 Task: Create a rule from the Recommended list, Task Added to this Project -> add SubTasks in the project ArtisanBridge with SubTasks Gather and Analyse Requirements , Design and Implement Solution , System Test and UAT , Release to Production / Go Live
Action: Mouse moved to (1149, 189)
Screenshot: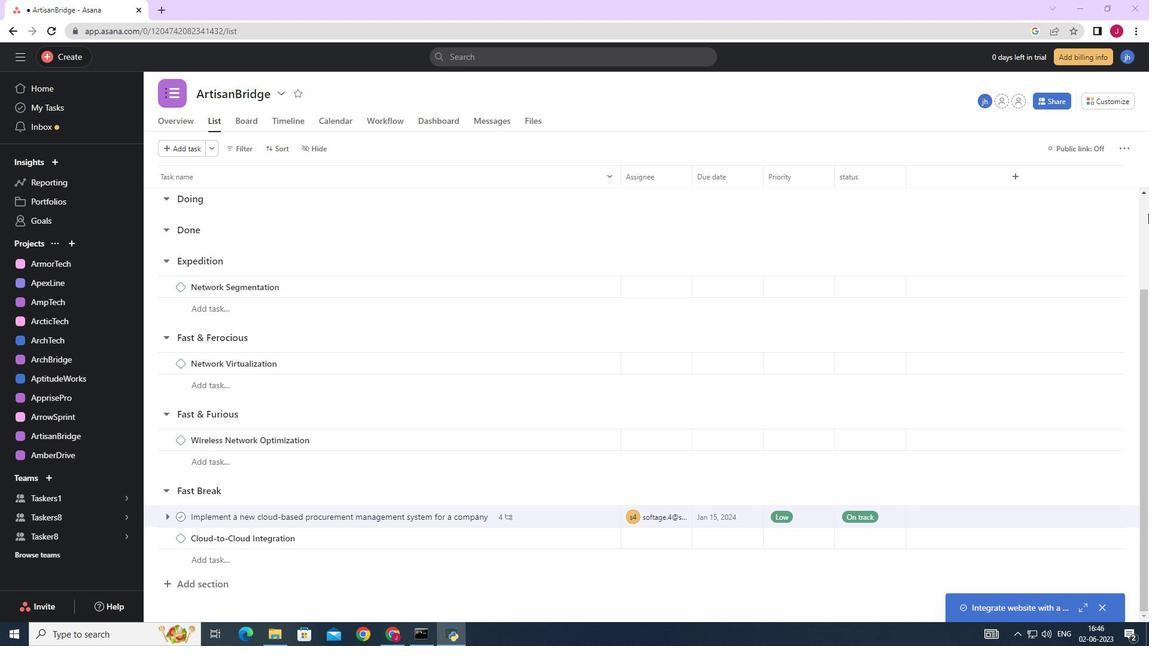 
Action: Mouse scrolled (1148, 188) with delta (0, 0)
Screenshot: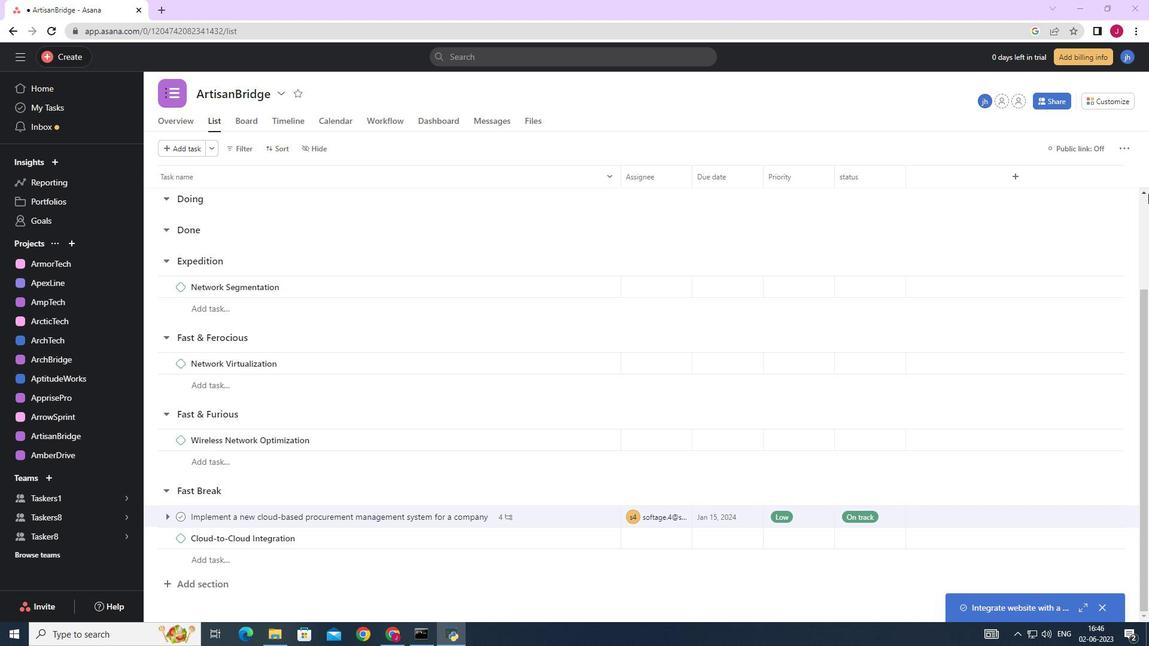 
Action: Mouse moved to (1148, 189)
Screenshot: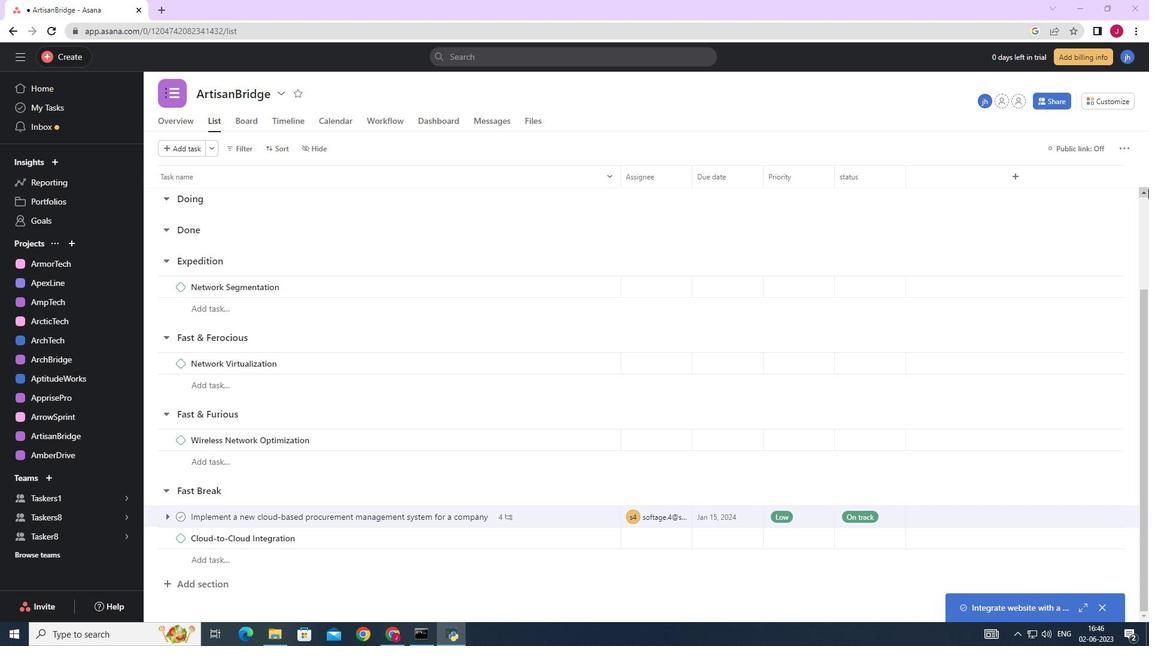 
Action: Mouse scrolled (1148, 189) with delta (0, 0)
Screenshot: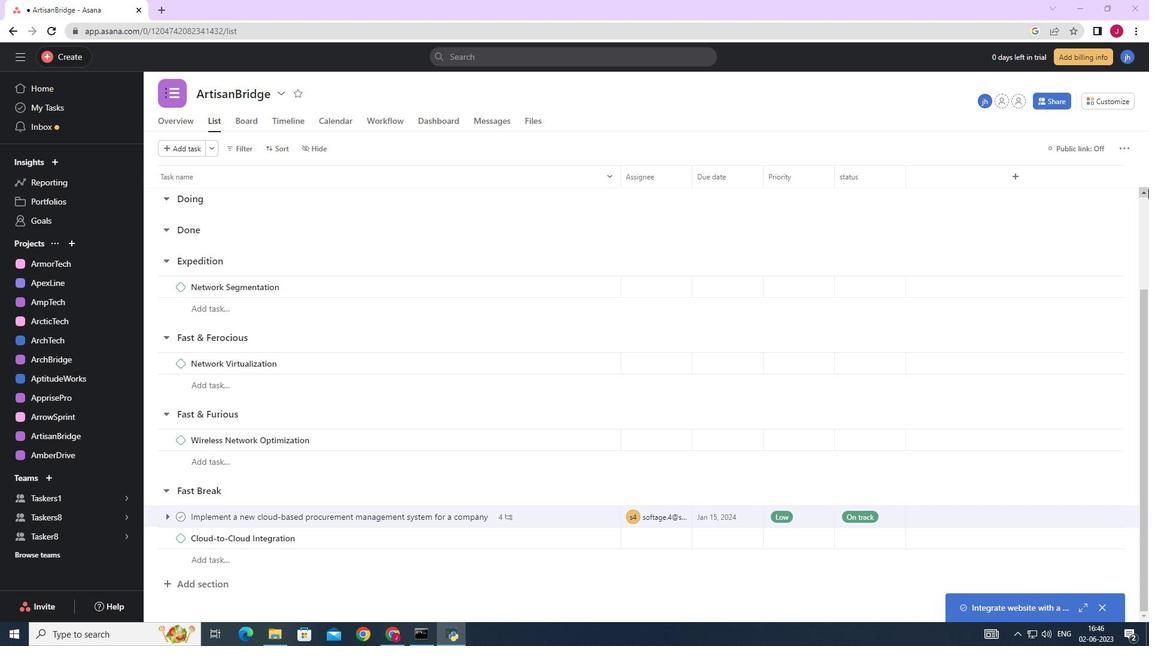 
Action: Mouse moved to (1145, 192)
Screenshot: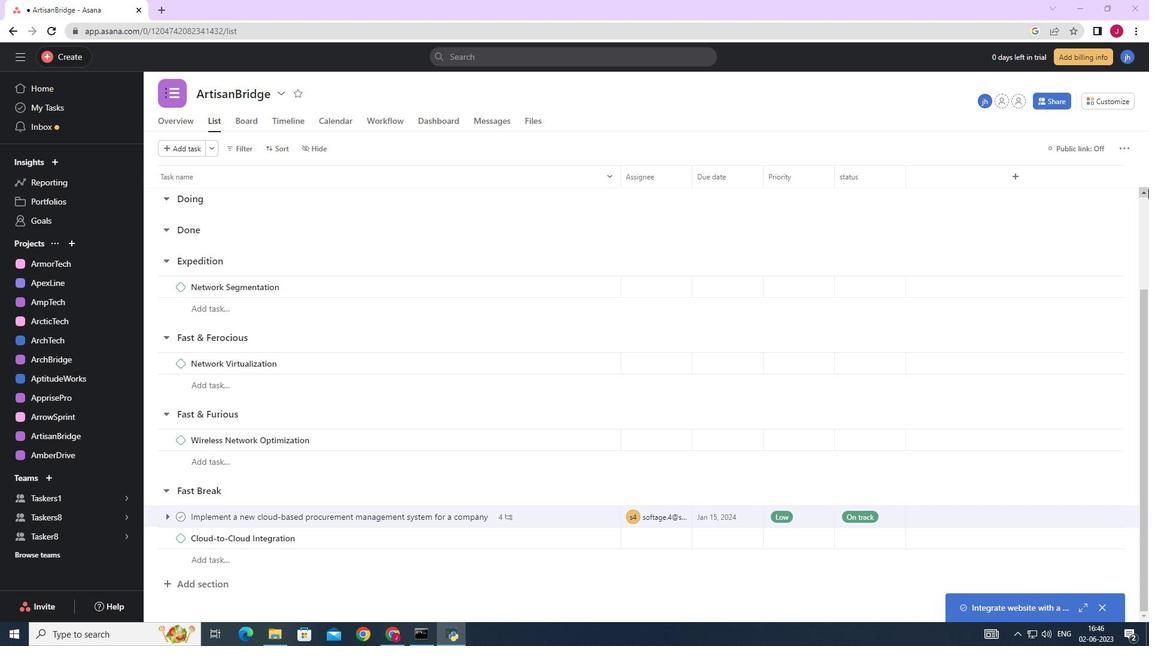 
Action: Mouse scrolled (1145, 192) with delta (0, 0)
Screenshot: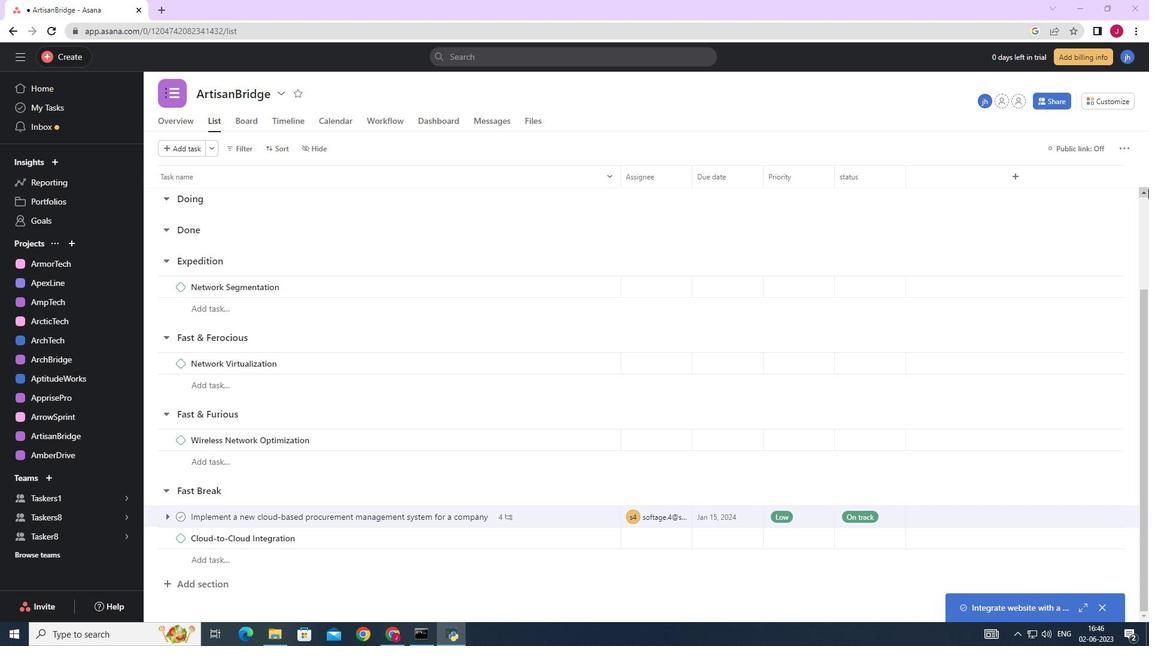 
Action: Mouse moved to (1118, 98)
Screenshot: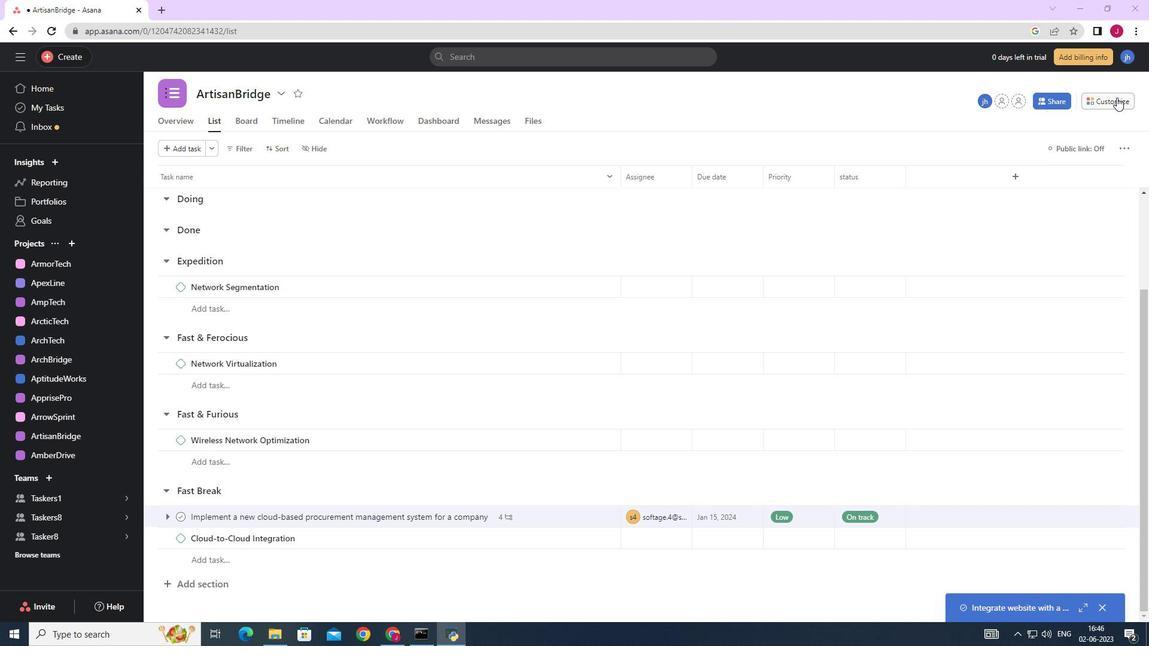 
Action: Mouse pressed left at (1118, 98)
Screenshot: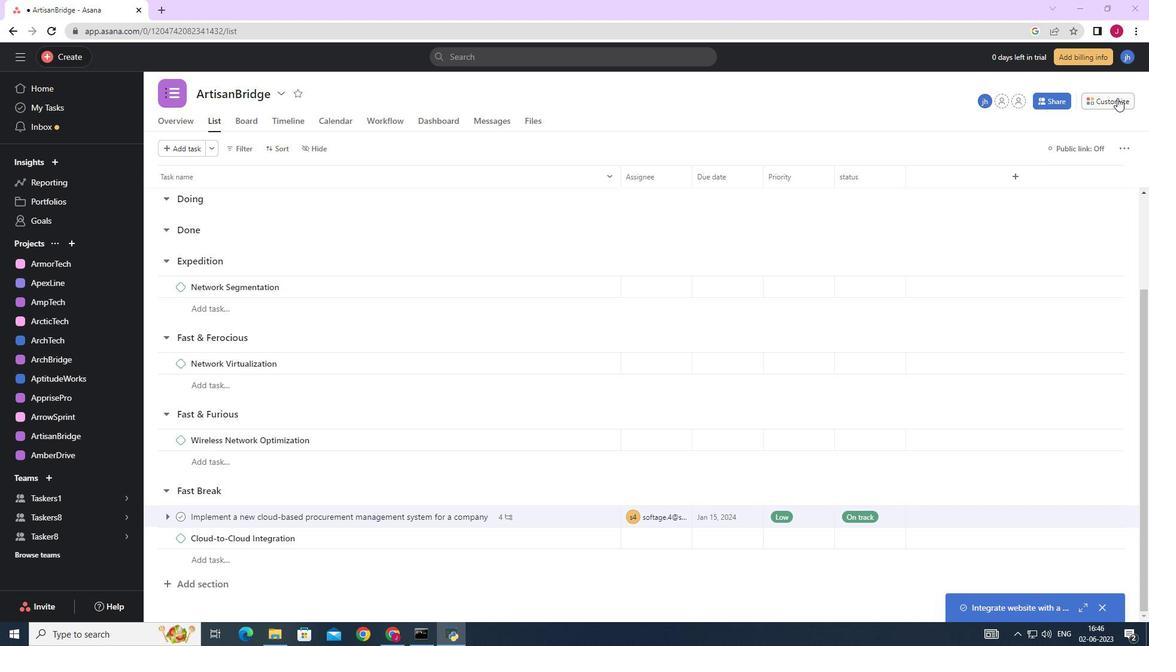 
Action: Mouse moved to (894, 269)
Screenshot: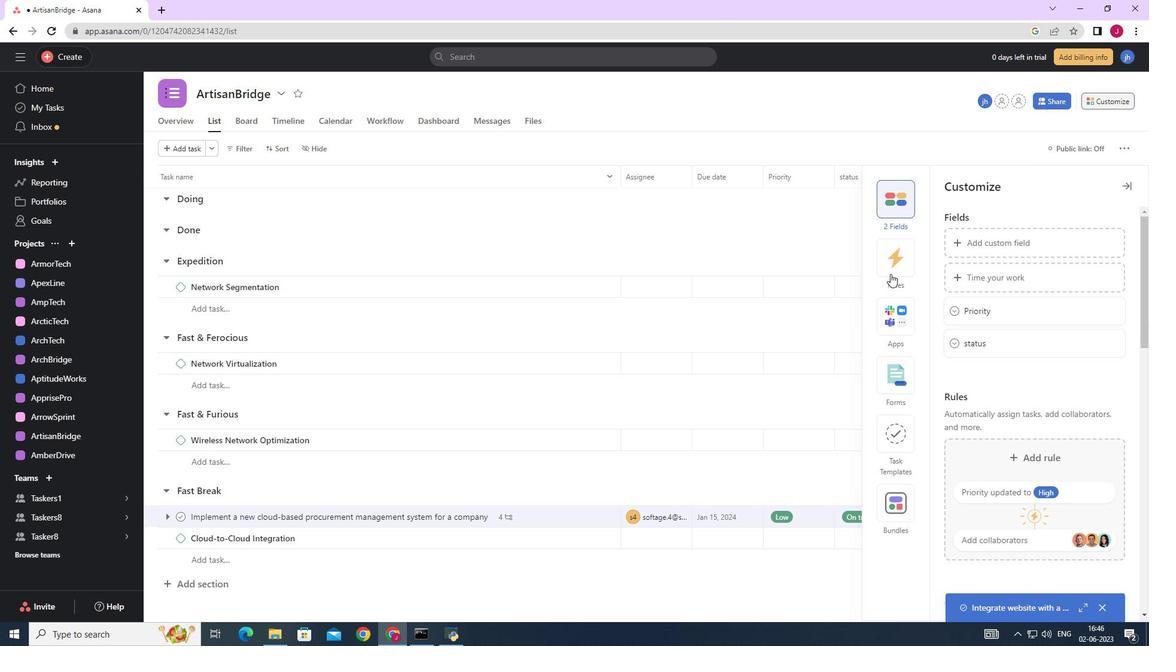 
Action: Mouse pressed left at (894, 269)
Screenshot: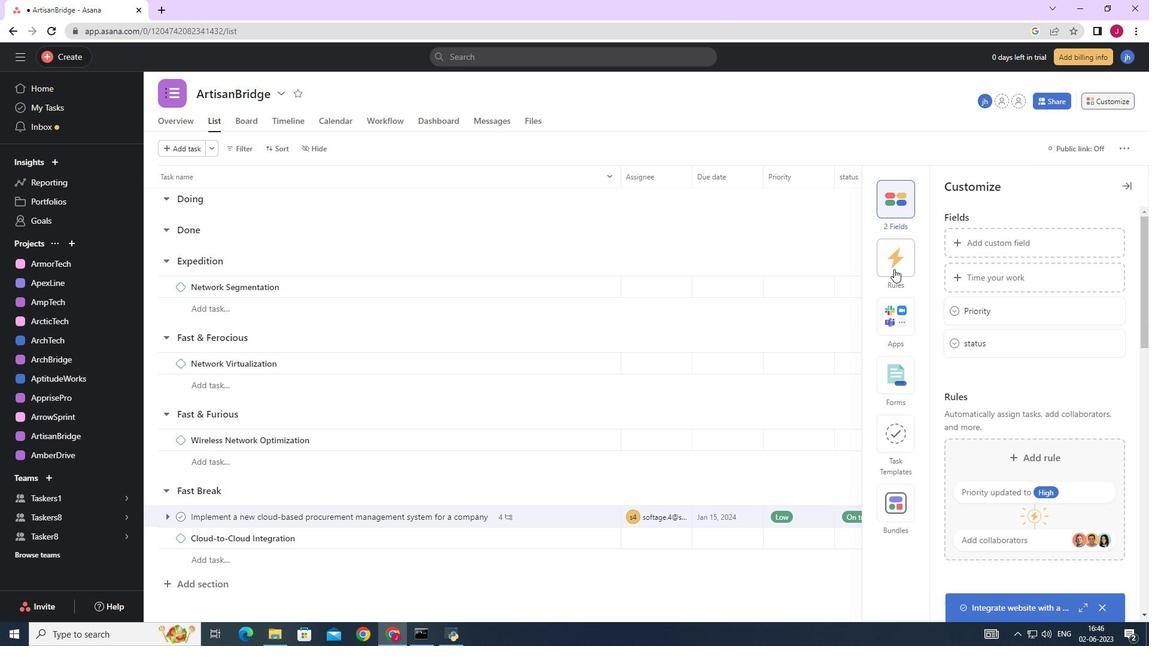 
Action: Mouse moved to (1014, 277)
Screenshot: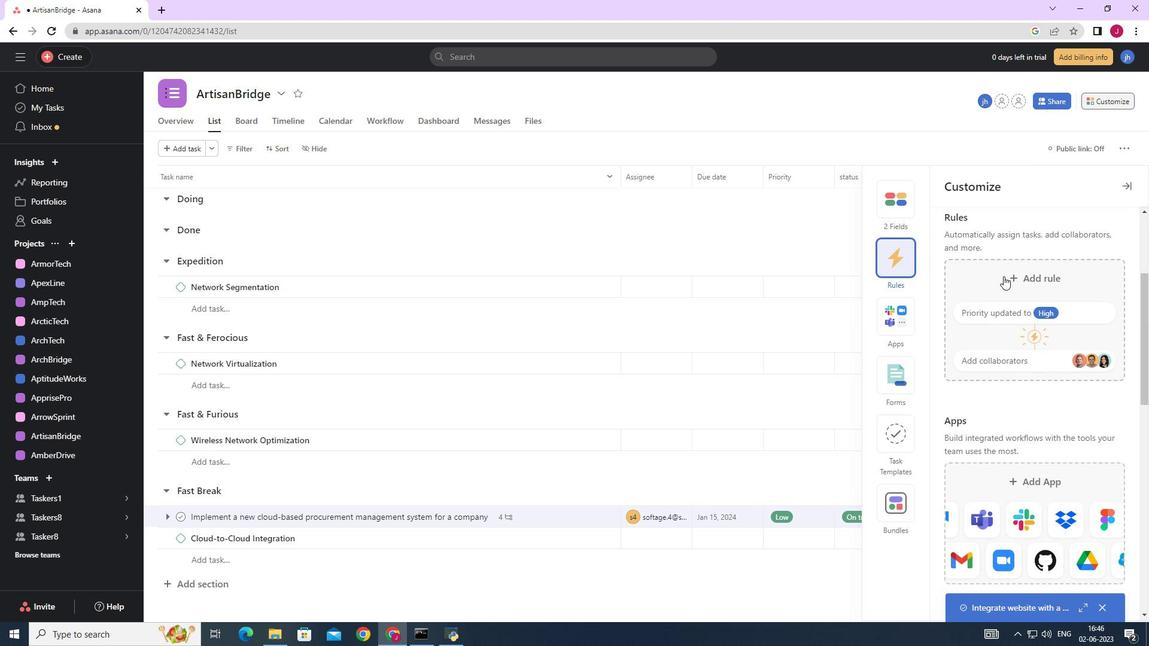 
Action: Mouse pressed left at (1014, 277)
Screenshot: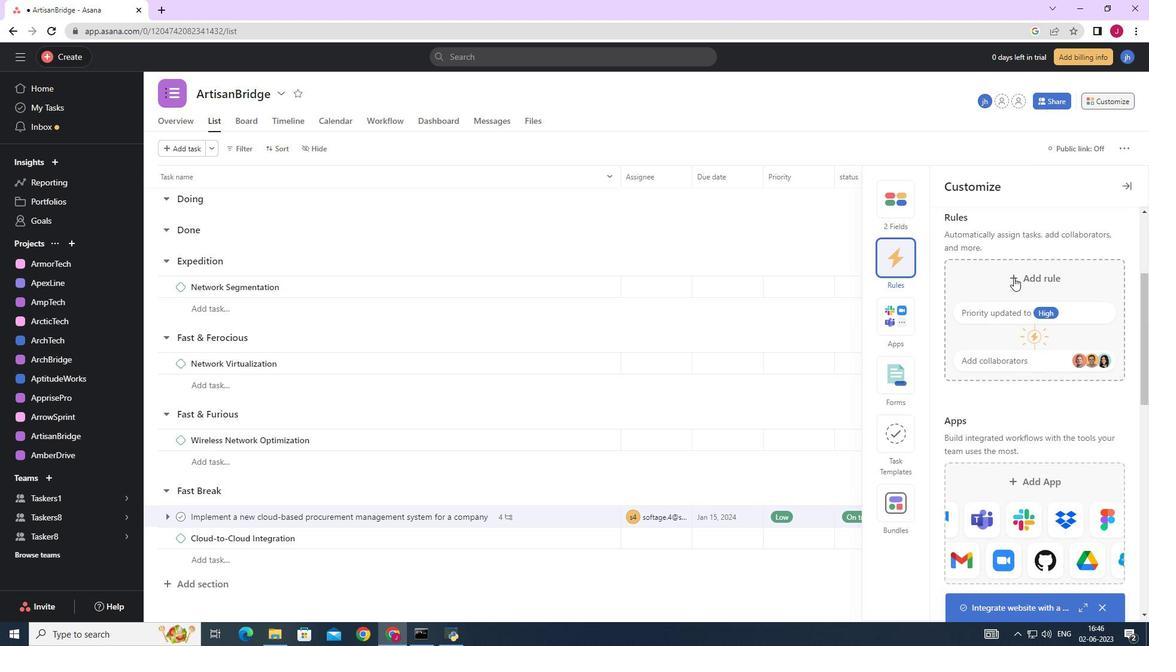 
Action: Mouse moved to (466, 188)
Screenshot: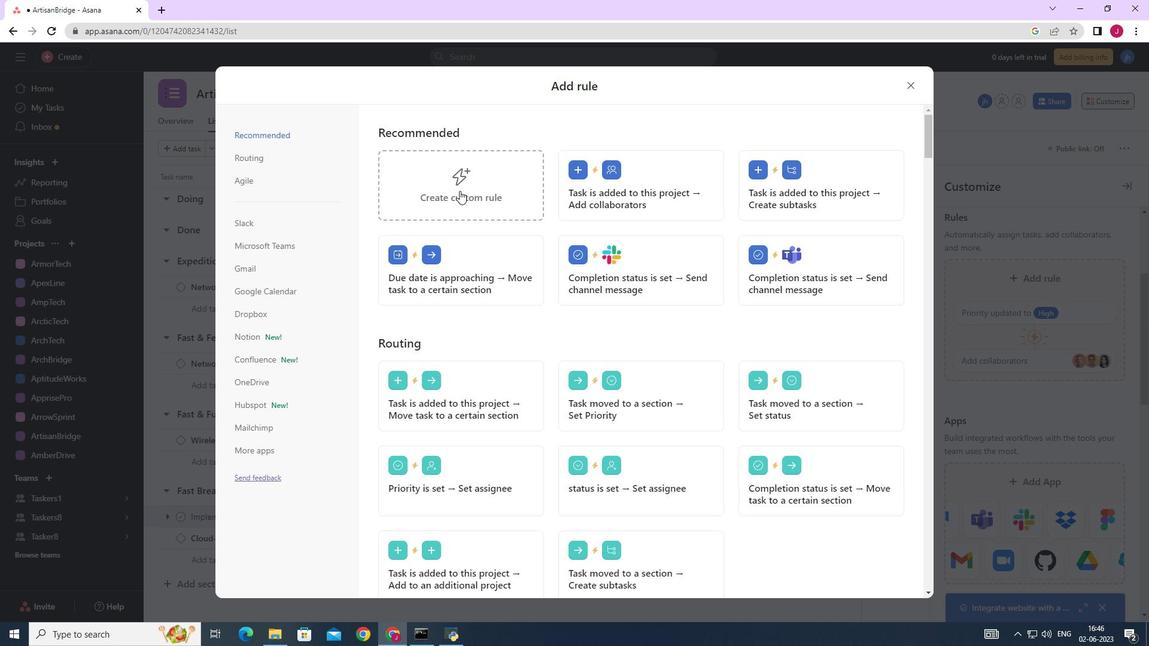 
Action: Mouse pressed left at (466, 188)
Screenshot: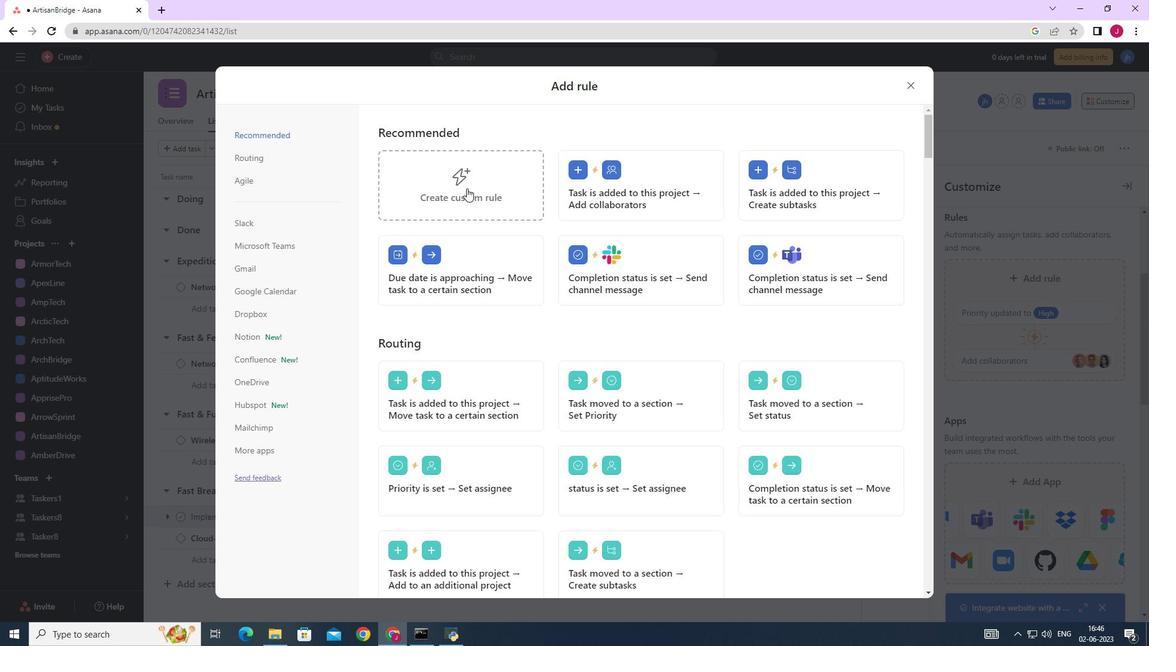 
Action: Mouse moved to (587, 324)
Screenshot: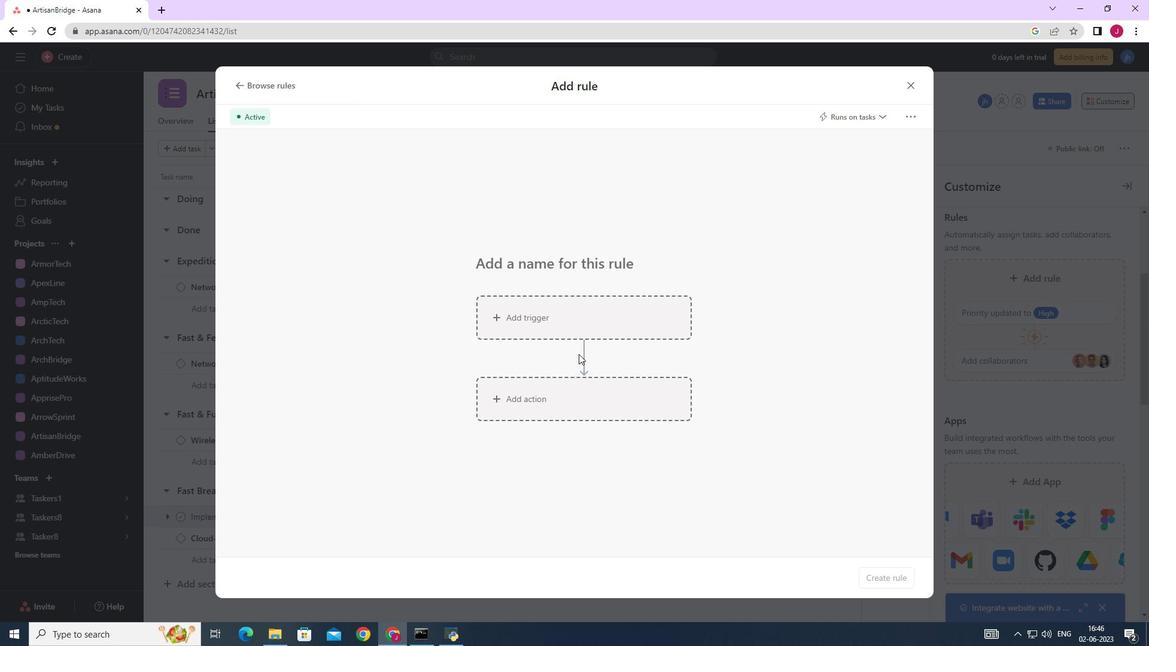 
Action: Mouse pressed left at (587, 324)
Screenshot: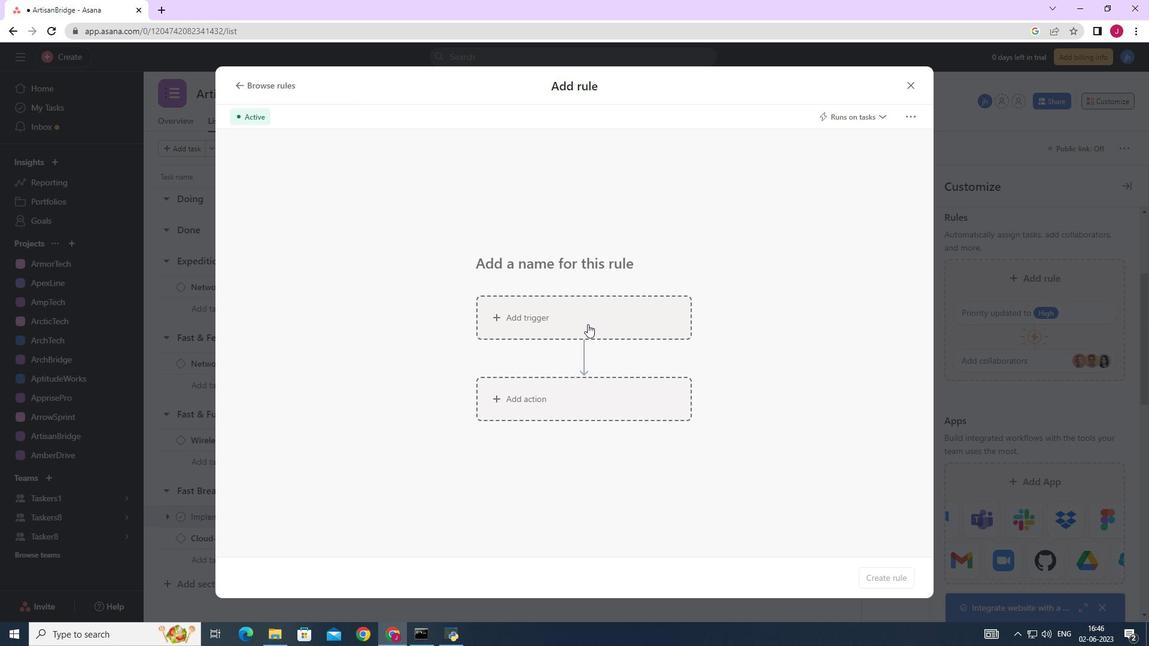 
Action: Mouse moved to (516, 398)
Screenshot: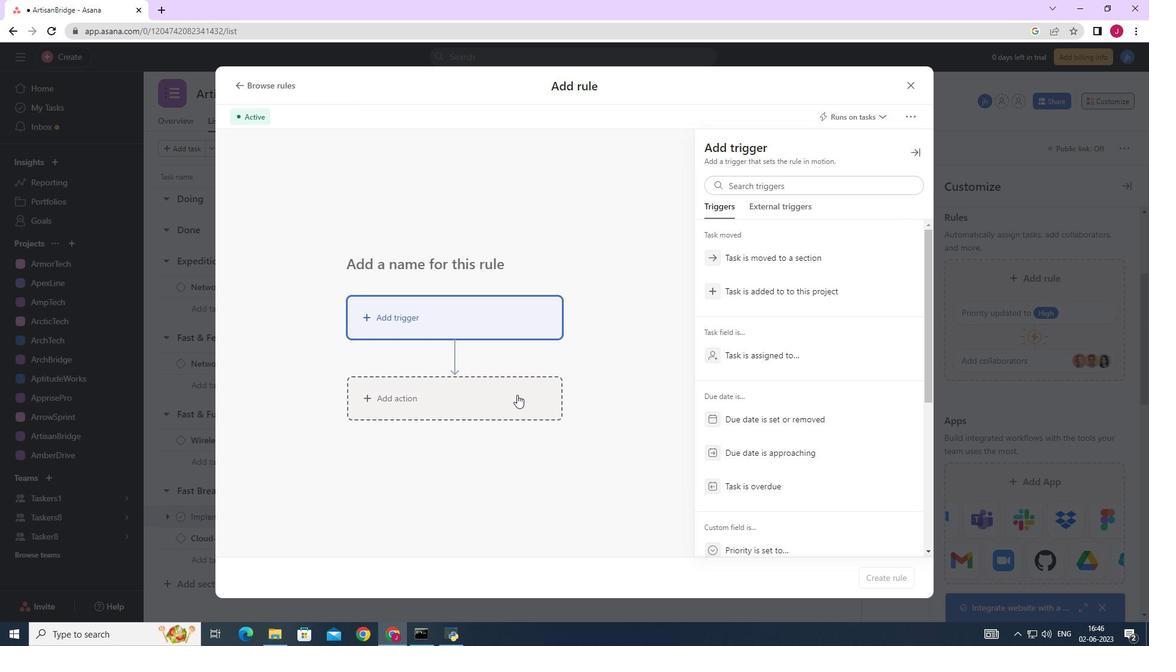 
Action: Mouse pressed left at (516, 398)
Screenshot: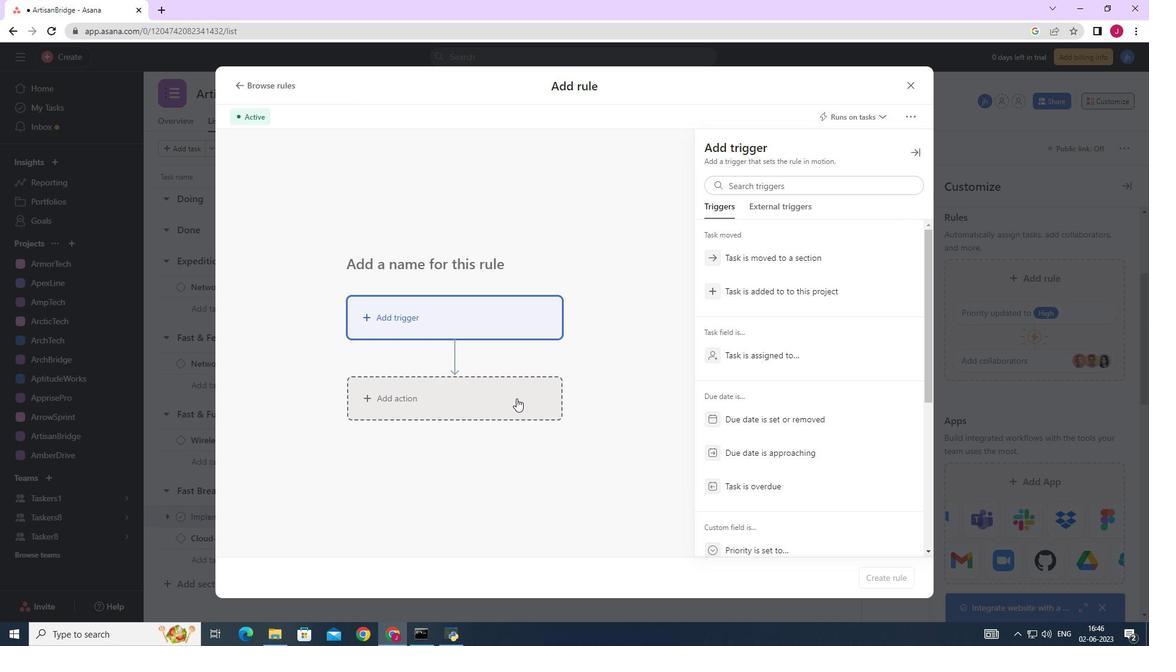 
Action: Mouse moved to (785, 357)
Screenshot: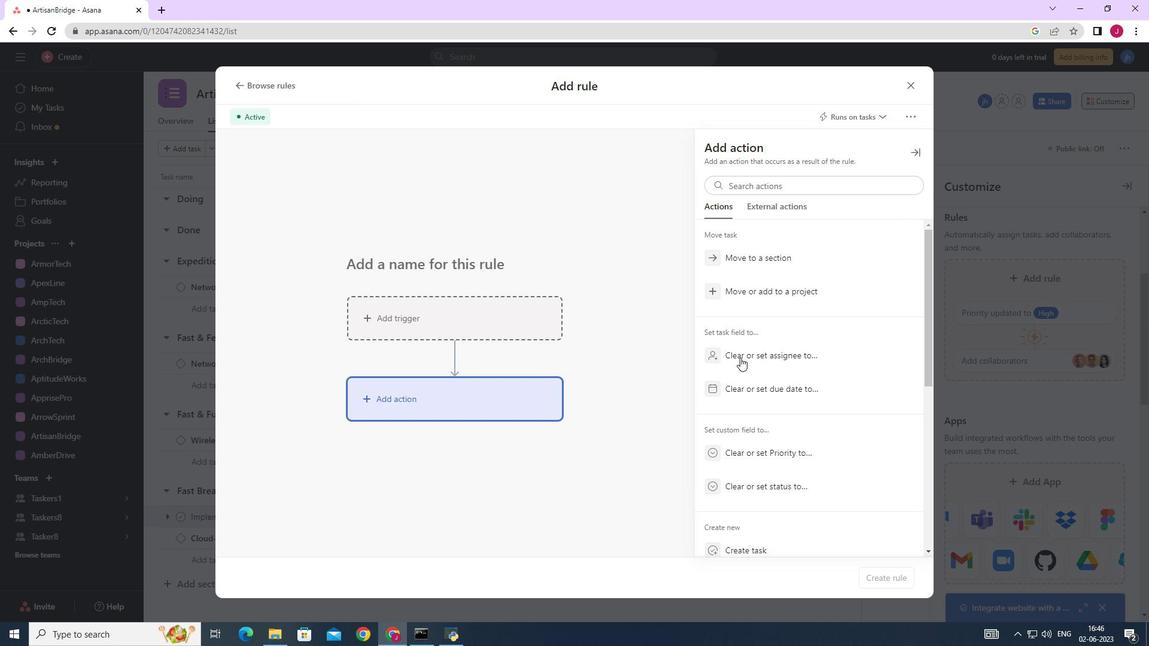 
Action: Mouse scrolled (785, 356) with delta (0, 0)
Screenshot: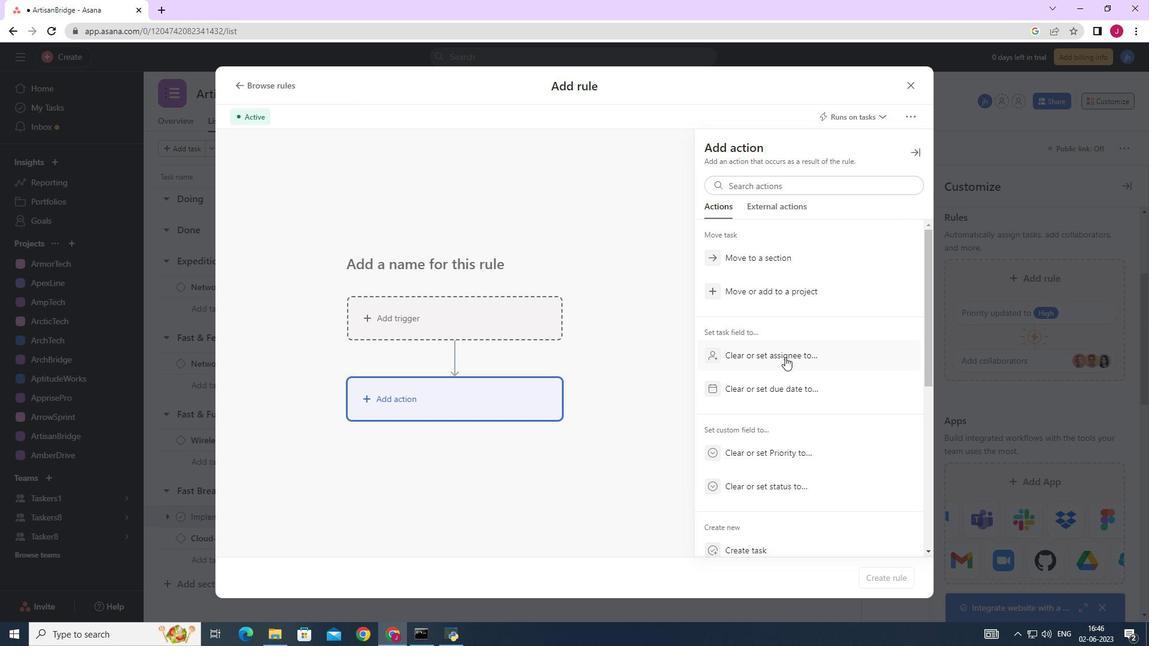 
Action: Mouse scrolled (785, 356) with delta (0, 0)
Screenshot: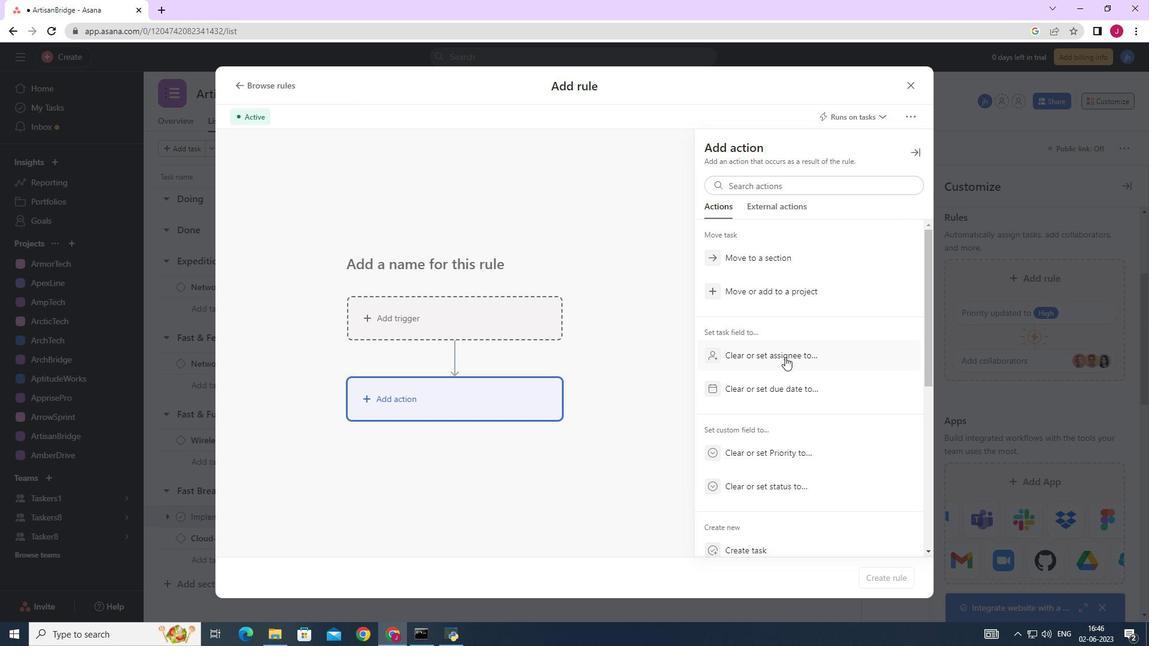 
Action: Mouse scrolled (785, 356) with delta (0, 0)
Screenshot: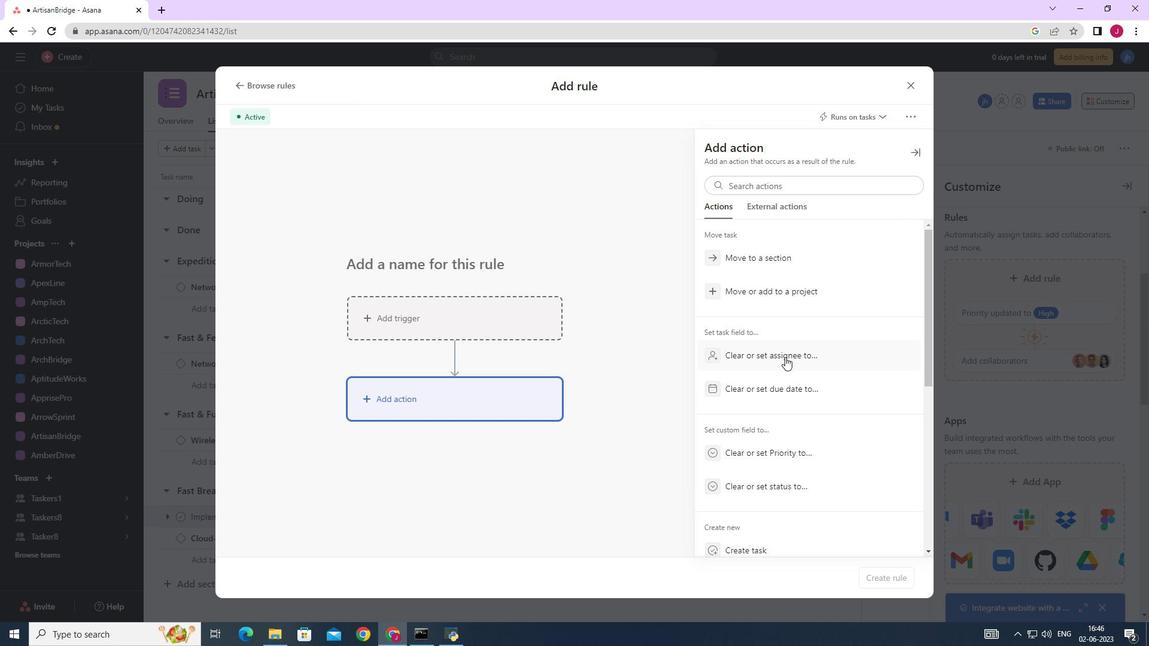 
Action: Mouse scrolled (785, 356) with delta (0, 0)
Screenshot: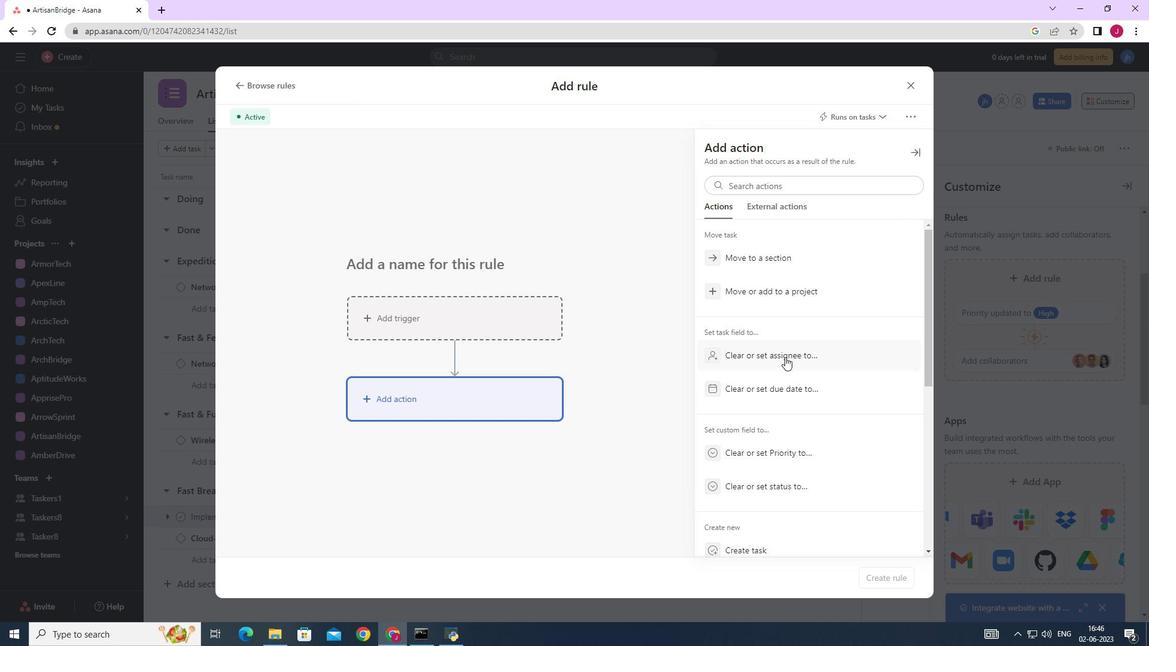 
Action: Mouse scrolled (785, 356) with delta (0, 0)
Screenshot: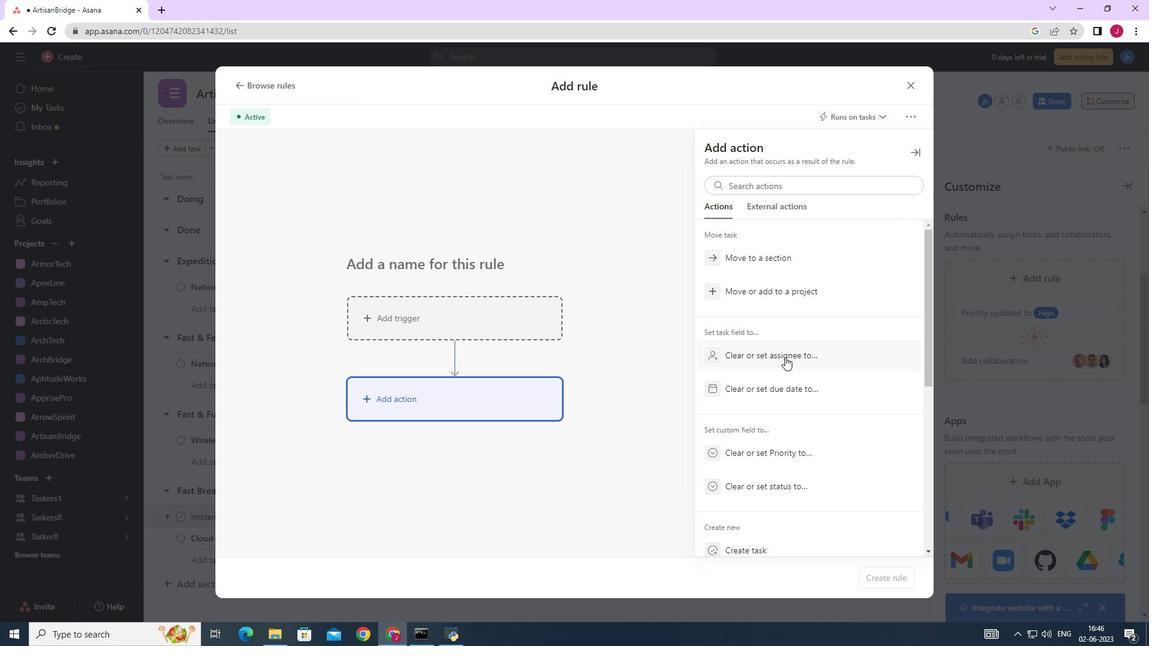 
Action: Mouse moved to (751, 286)
Screenshot: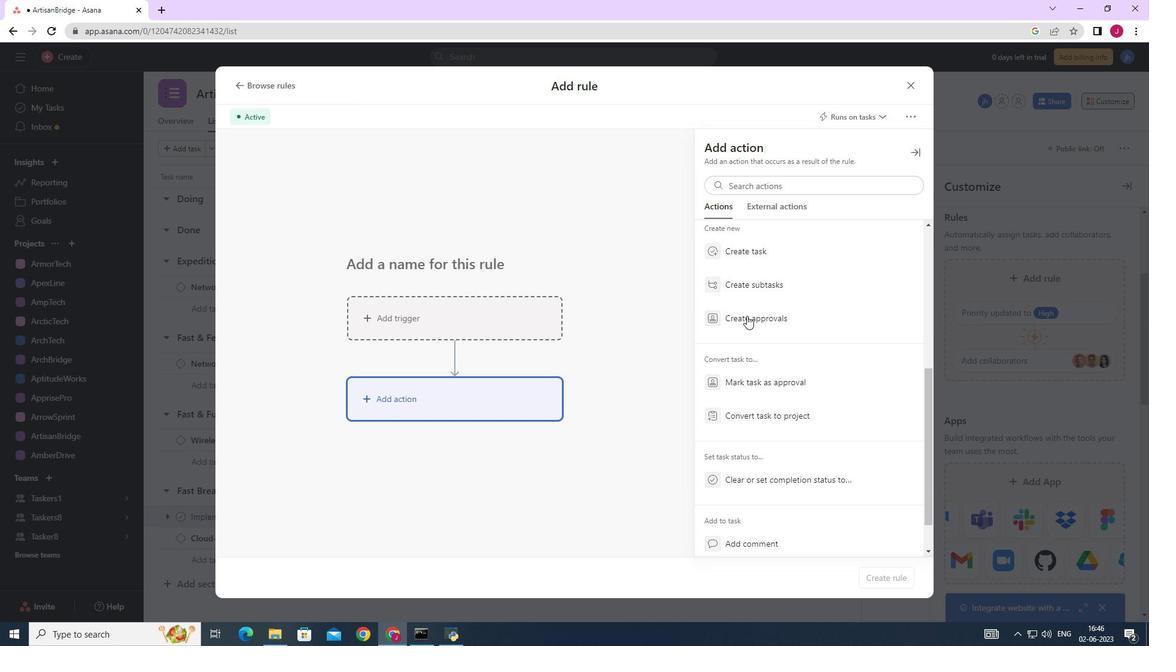 
Action: Mouse pressed left at (751, 286)
Screenshot: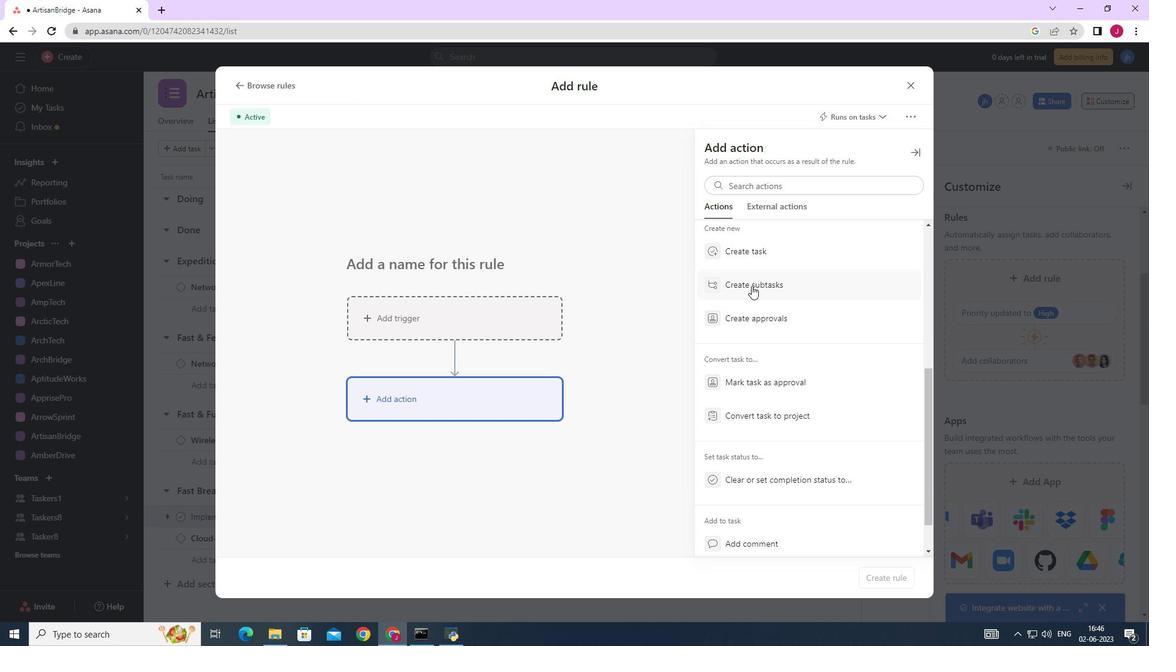 
Action: Mouse moved to (744, 186)
Screenshot: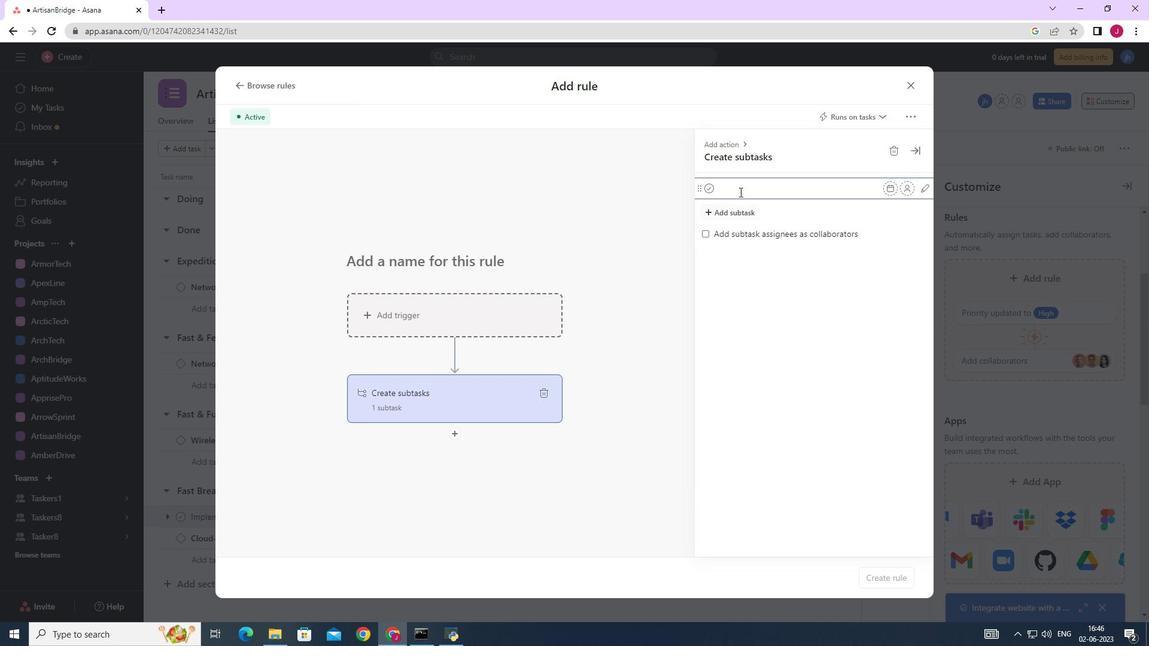 
Action: Mouse pressed left at (744, 186)
Screenshot: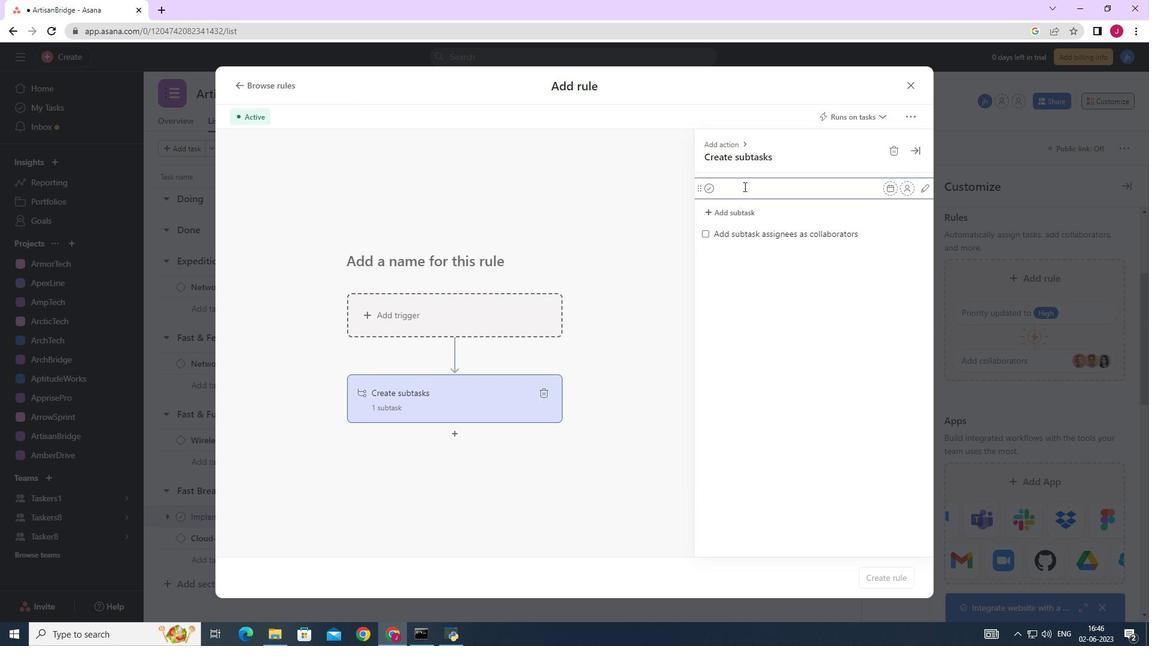 
Action: Mouse moved to (744, 186)
Screenshot: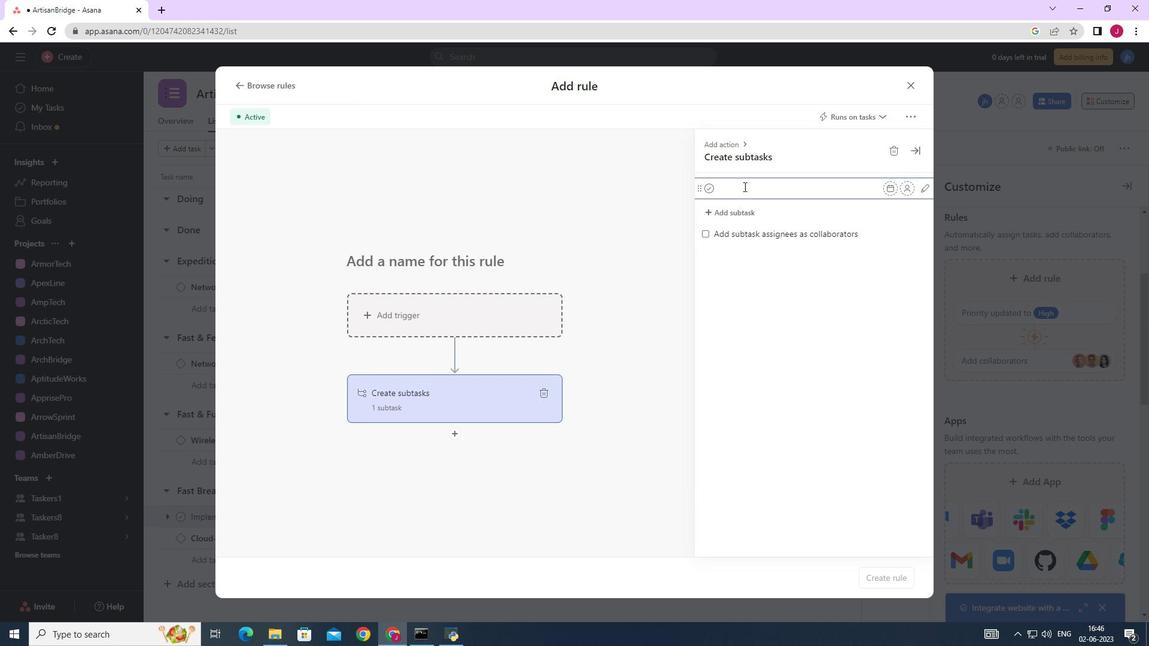 
Action: Key pressed <Key.caps_lock>G<Key.caps_lock>ather<Key.space>and<Key.space><Key.caps_lock>N<Key.backspace>A<Key.caps_lock>nalyse<Key.space><Key.caps_lock>R<Key.caps_lock>equirements
Screenshot: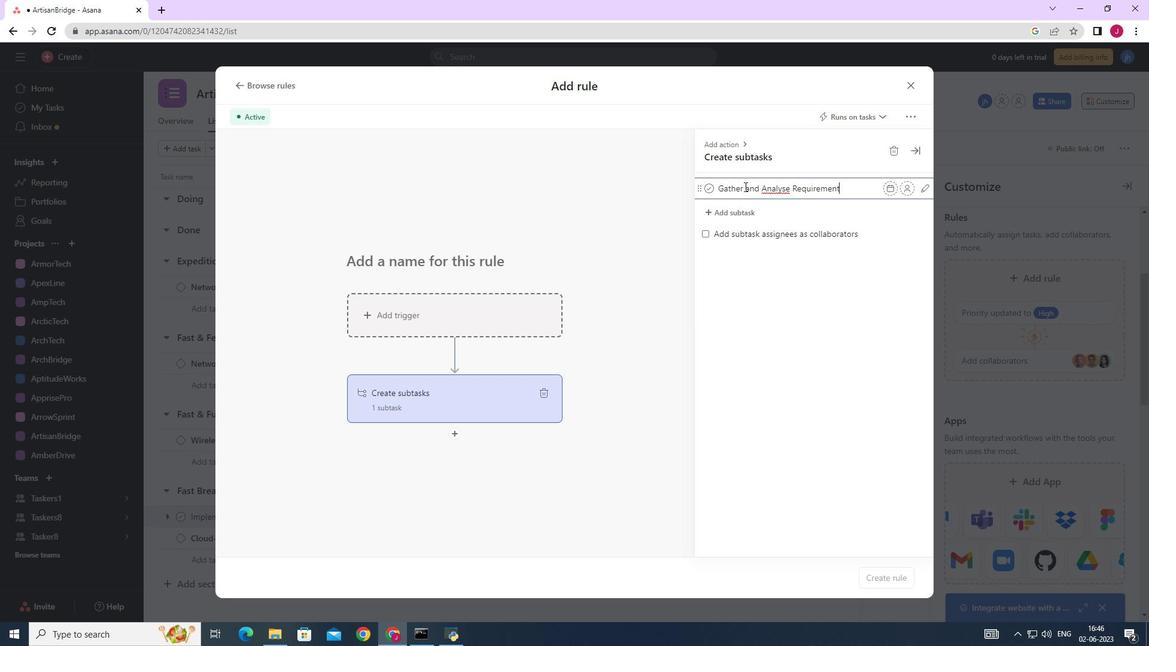 
Action: Mouse moved to (774, 185)
Screenshot: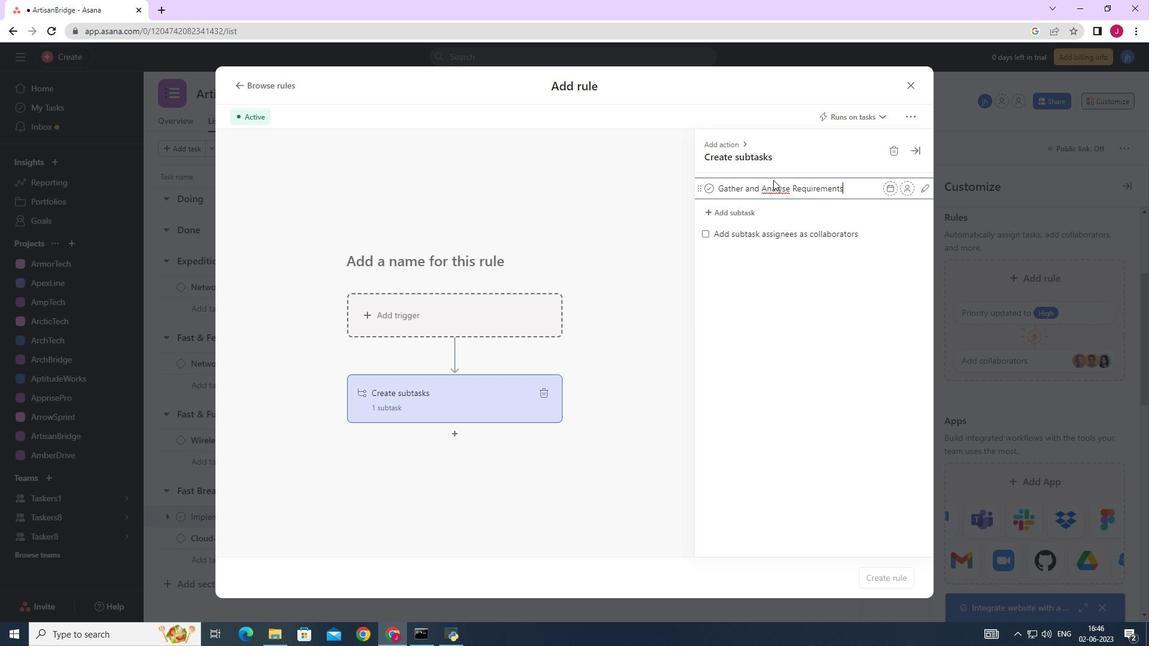 
Action: Mouse pressed right at (774, 185)
Screenshot: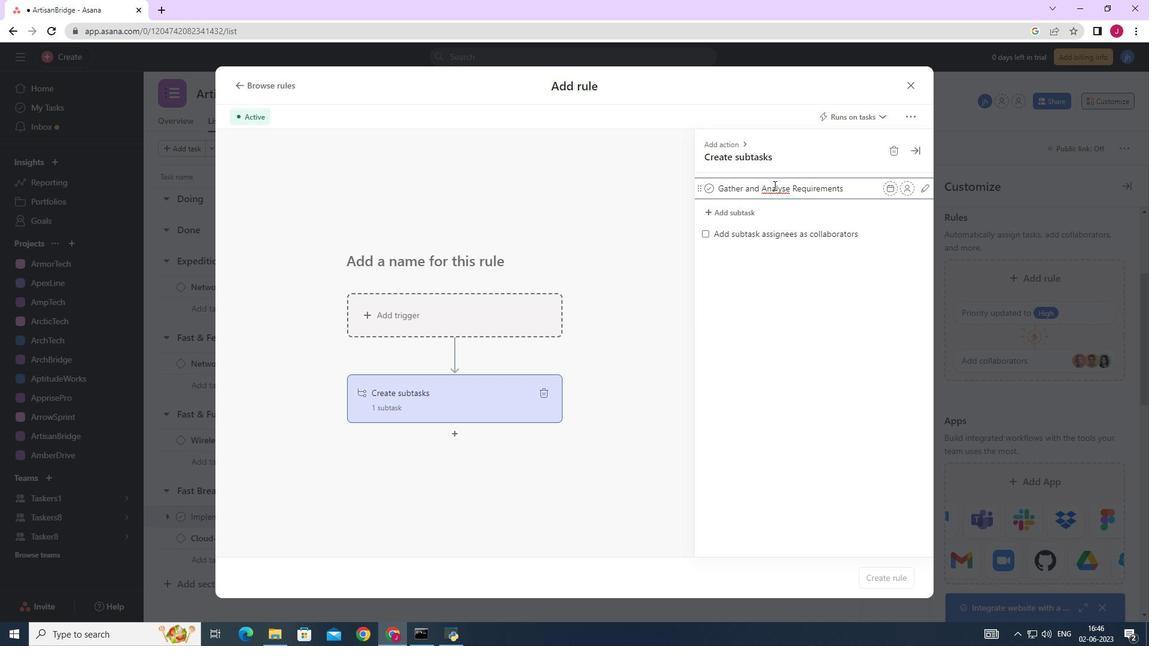 
Action: Mouse moved to (802, 196)
Screenshot: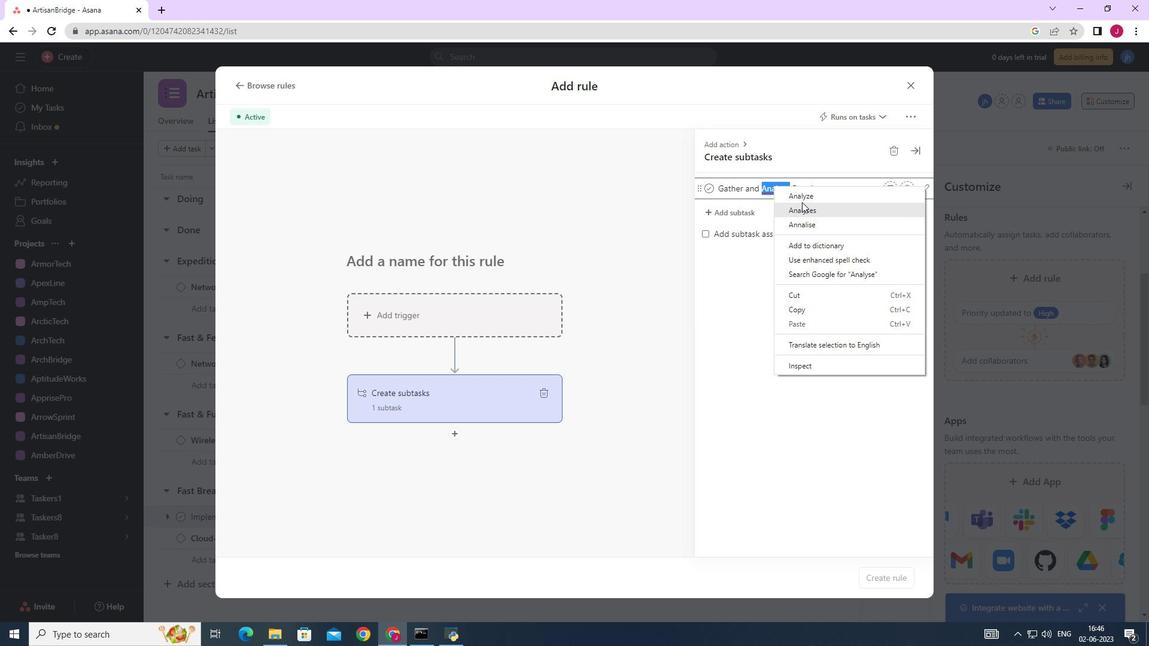
Action: Mouse pressed left at (802, 196)
Screenshot: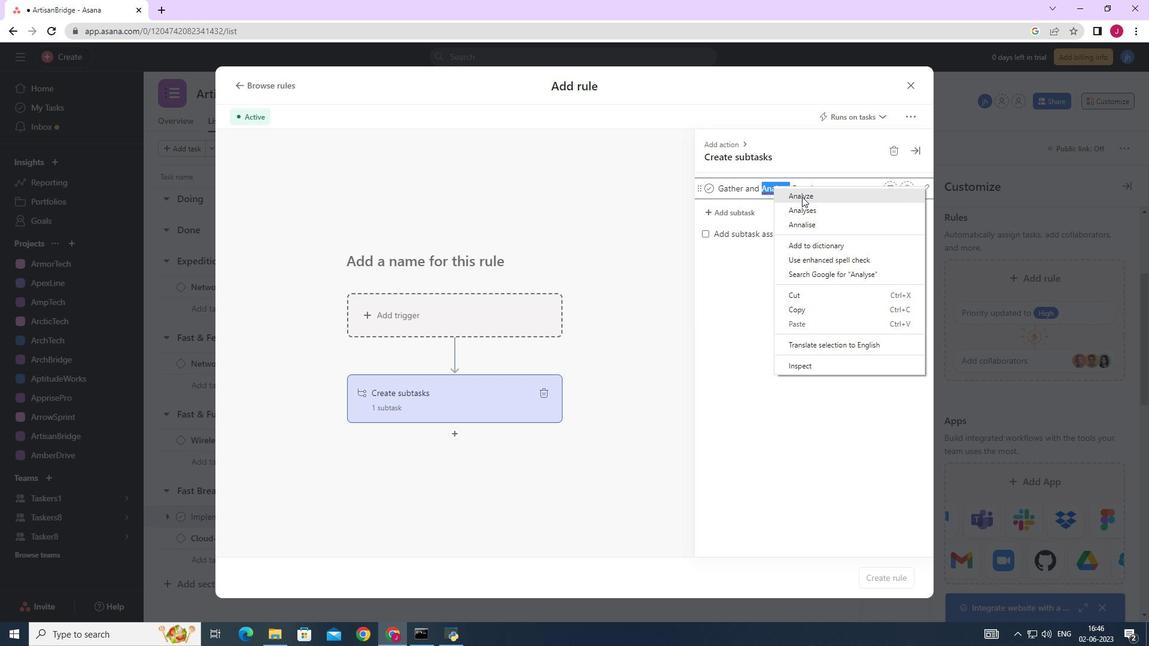 
Action: Mouse moved to (776, 214)
Screenshot: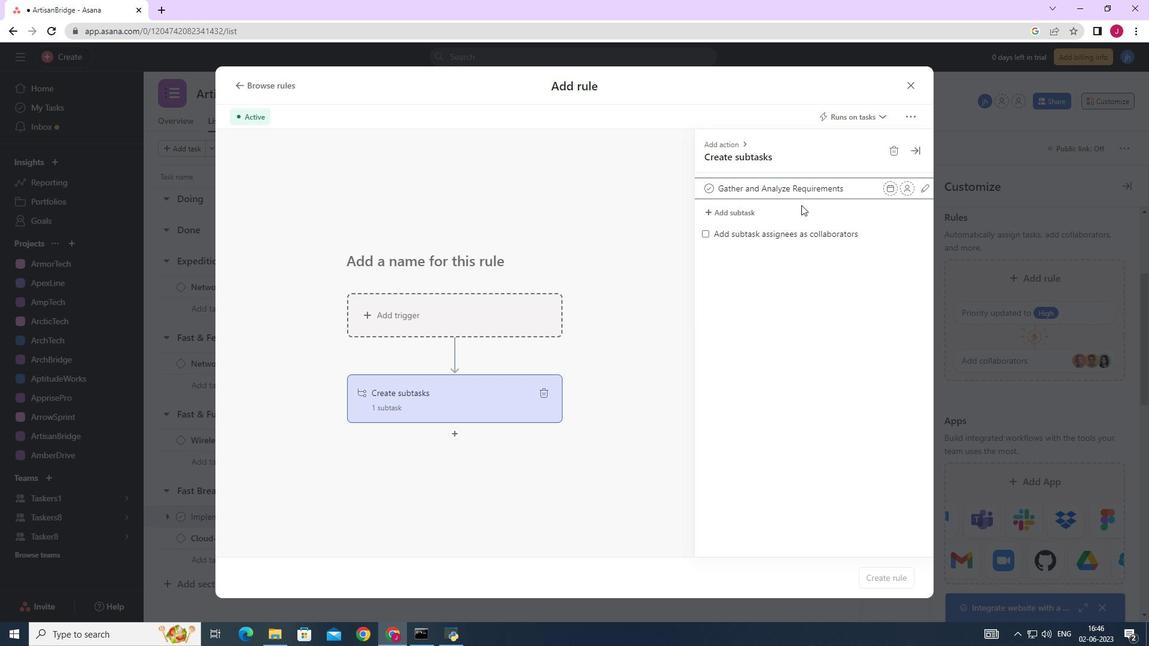 
Action: Key pressed <Key.enter><Key.caps_lock>D<Key.caps_lock>esign<Key.space>and<Key.space>implement<Key.space><Key.caps_lock>S<Key.caps_lock>olution
Screenshot: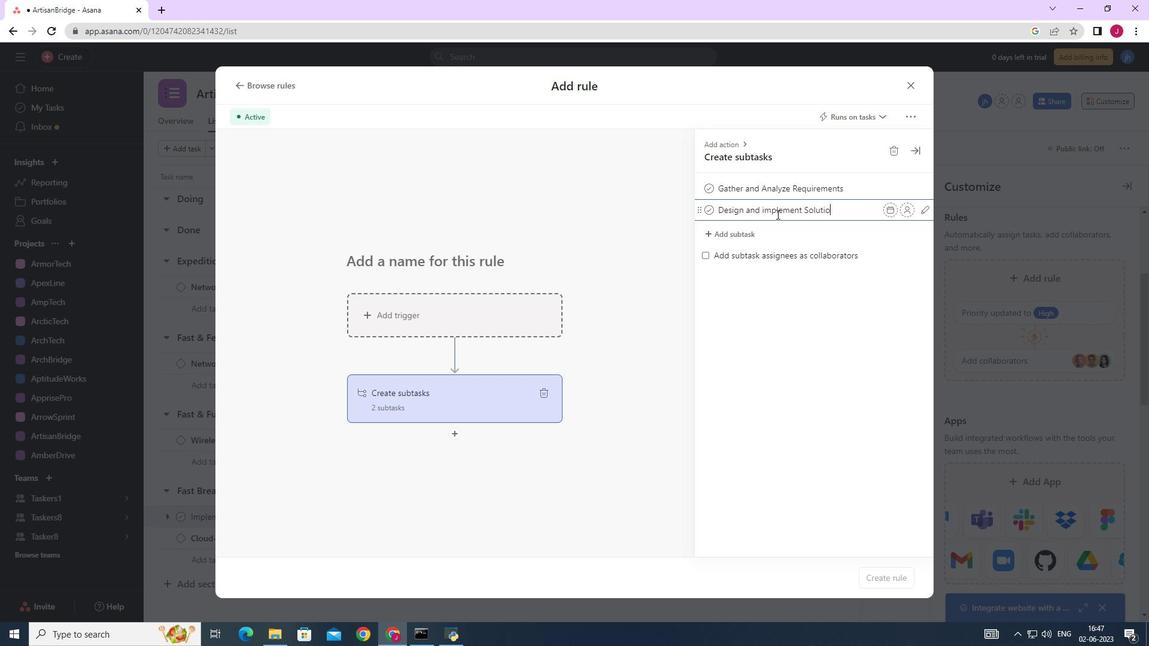 
Action: Mouse moved to (754, 230)
Screenshot: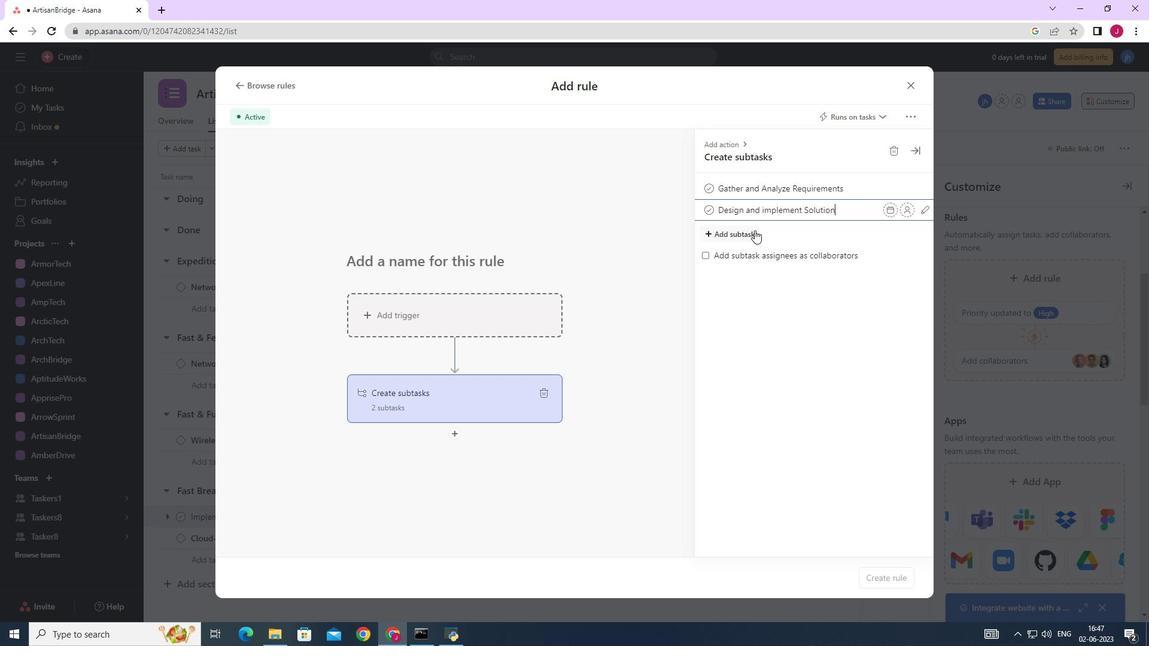 
Action: Key pressed <Key.enter>
Screenshot: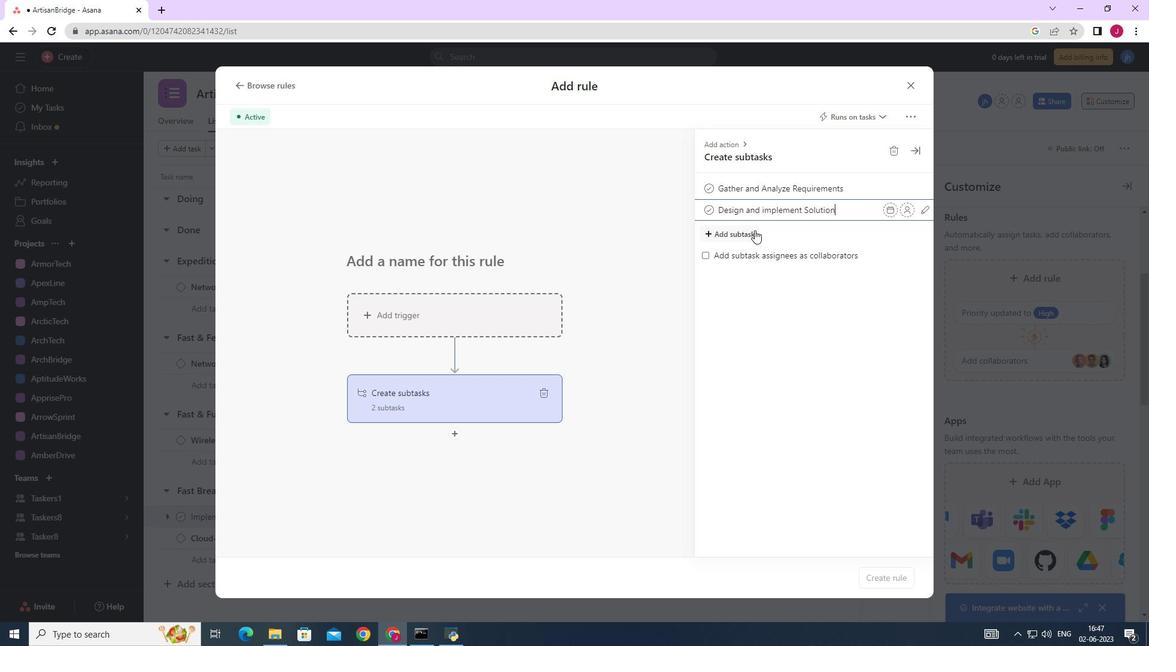 
Action: Mouse moved to (746, 237)
Screenshot: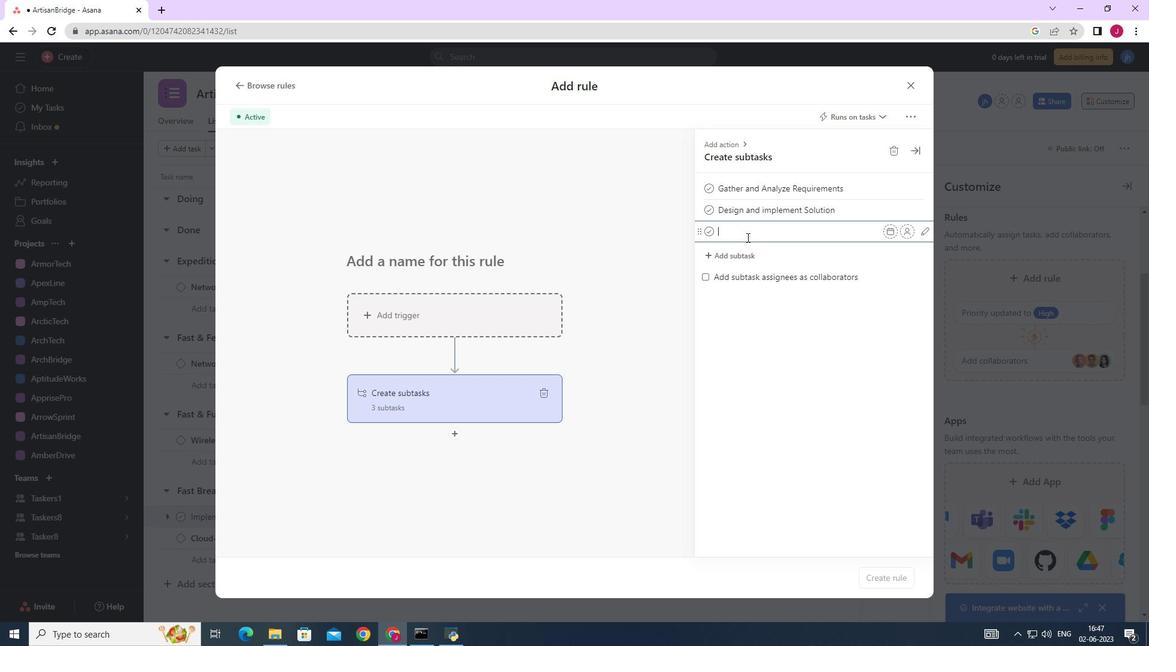 
Action: Key pressed <Key.caps_lock><Key.caps_lock>system<Key.space><Key.caps_lock>T<Key.caps_lock>est<Key.space>and<Key.space><Key.caps_lock>UAT<Key.enter><Key.caps_lock>r<Key.caps_lock>ELEASE<Key.space>TO<Key.space>PRODUCTION<Key.space>/<Key.space><Key.caps_lock>g<Key.caps_lock>O<Key.space><Key.caps_lock>l<Key.caps_lock>IVE<Key.backspace><Key.backspace><Key.backspace><Key.backspace><Key.backspace><Key.backspace><Key.backspace><Key.backspace><Key.backspace><Key.backspace><Key.backspace><Key.backspace><Key.backspace><Key.backspace><Key.backspace><Key.backspace><Key.backspace><Key.backspace><Key.backspace><Key.backspace><Key.backspace><Key.backspace><Key.backspace><Key.backspace><Key.backspace><Key.backspace><Key.backspace><Key.backspace><Key.backspace><Key.backspace><Key.backspace><Key.backspace><Key.backspace><Key.backspace><Key.backspace>R<Key.caps_lock>elease<Key.space>tp<Key.backspace>o<Key.space>production<Key.space><Key.caps_lock>G<Key.caps_lock>o<Key.space><Key.caps_lock>L<Key.caps_lock>ive<Key.enter>
Screenshot: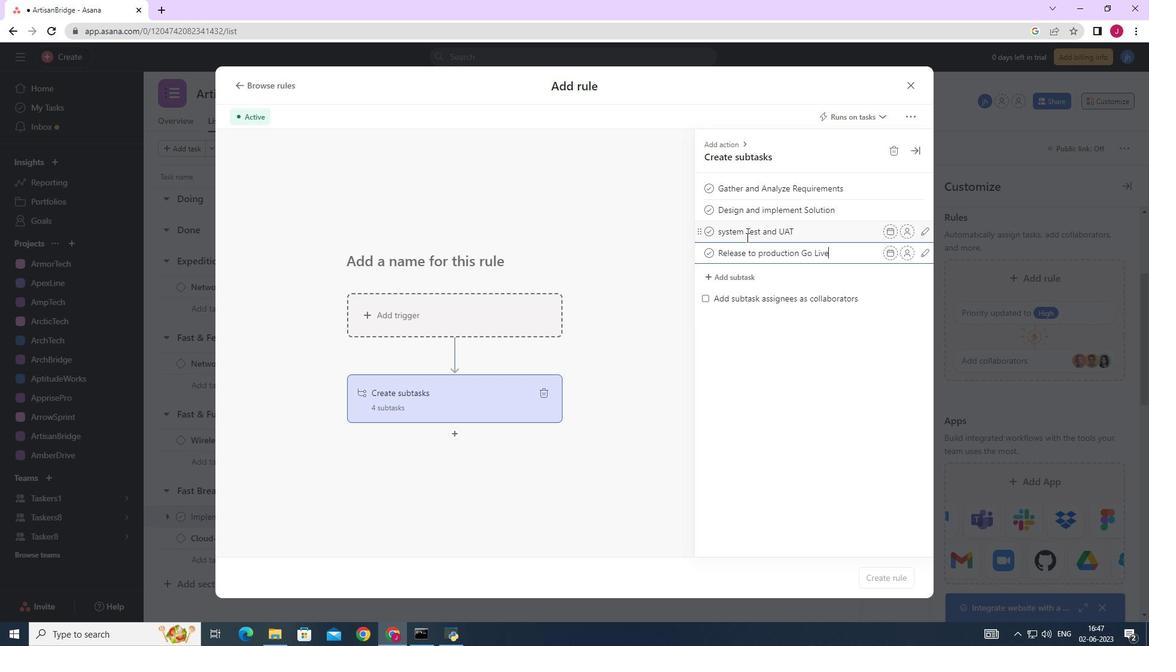 
Action: Mouse moved to (913, 80)
Screenshot: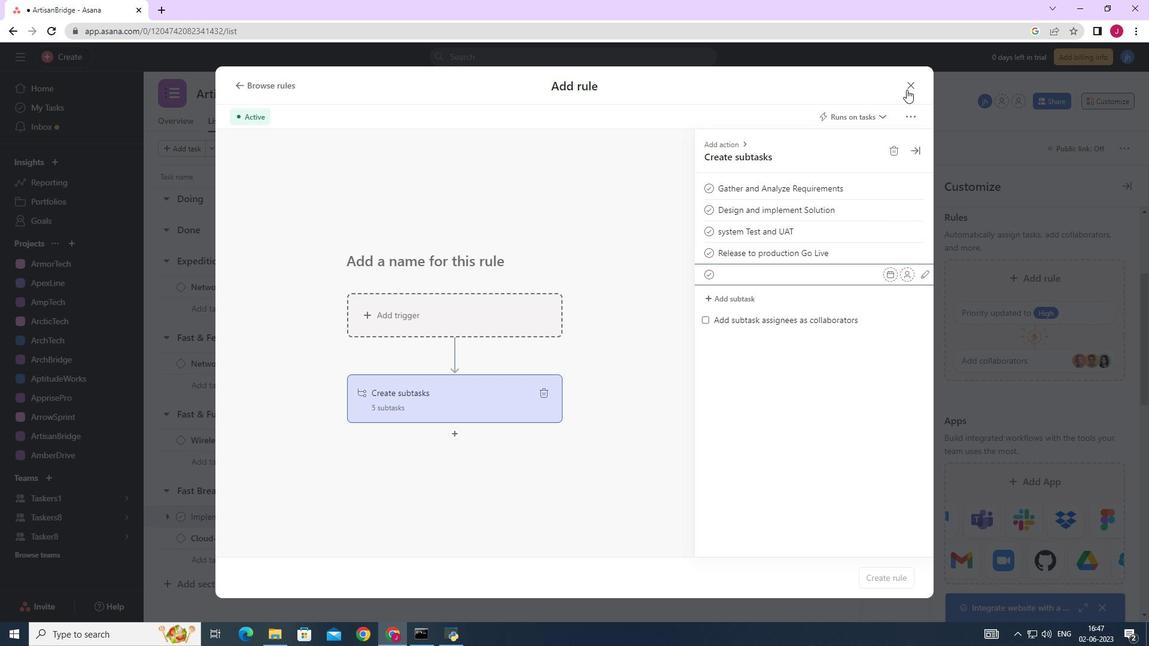 
Action: Mouse pressed left at (913, 80)
Screenshot: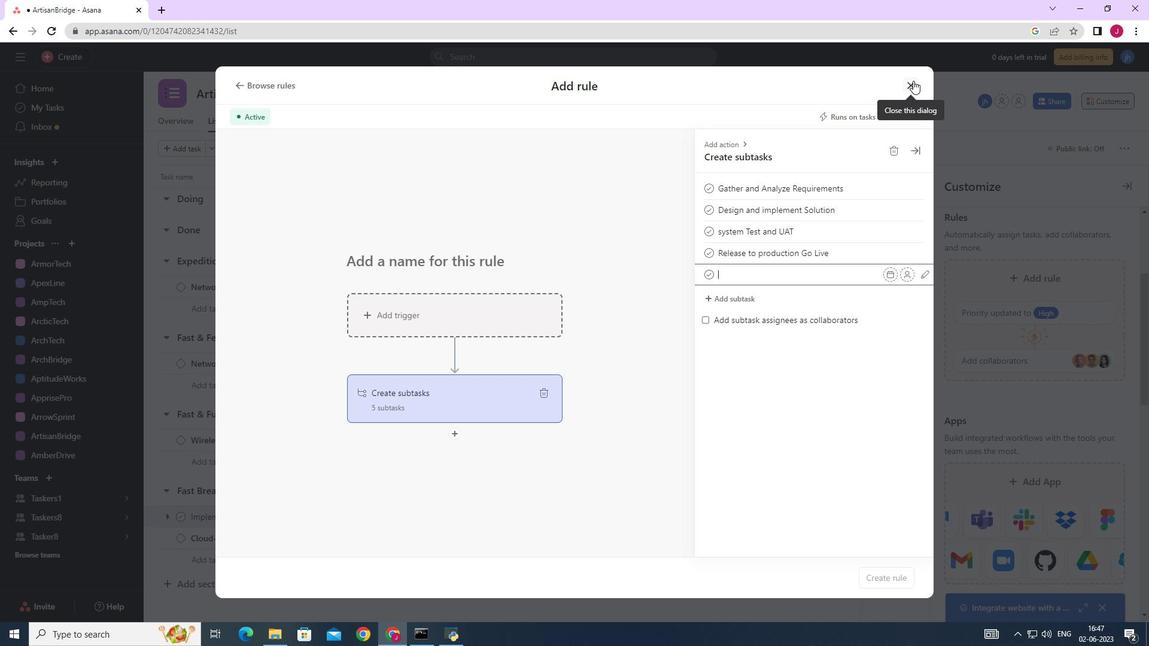 
